 Task: Invite Team Member Softage.1@softage.net to Workspace Corporate Communications. Invite Team Member Softage.2@softage.net to Workspace Corporate Communications. Invite Team Member Softage.3@softage.net to Workspace Corporate Communications. Invite Team Member Softage.4@softage.net to Workspace Corporate Communications
Action: Mouse moved to (820, 122)
Screenshot: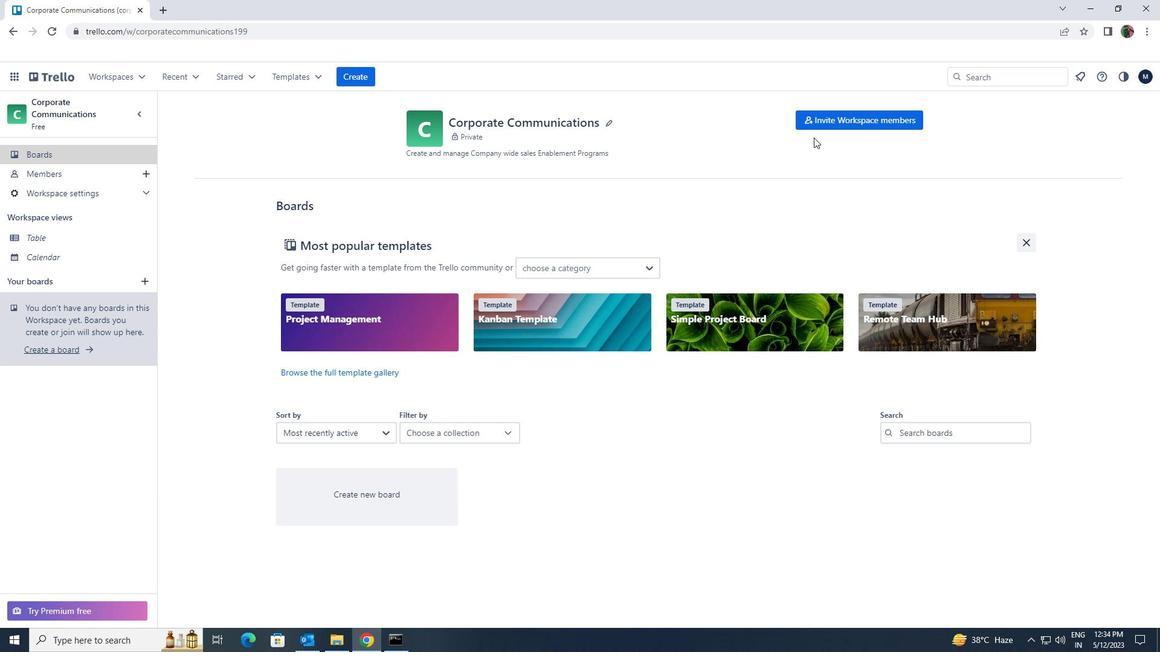 
Action: Mouse pressed left at (820, 122)
Screenshot: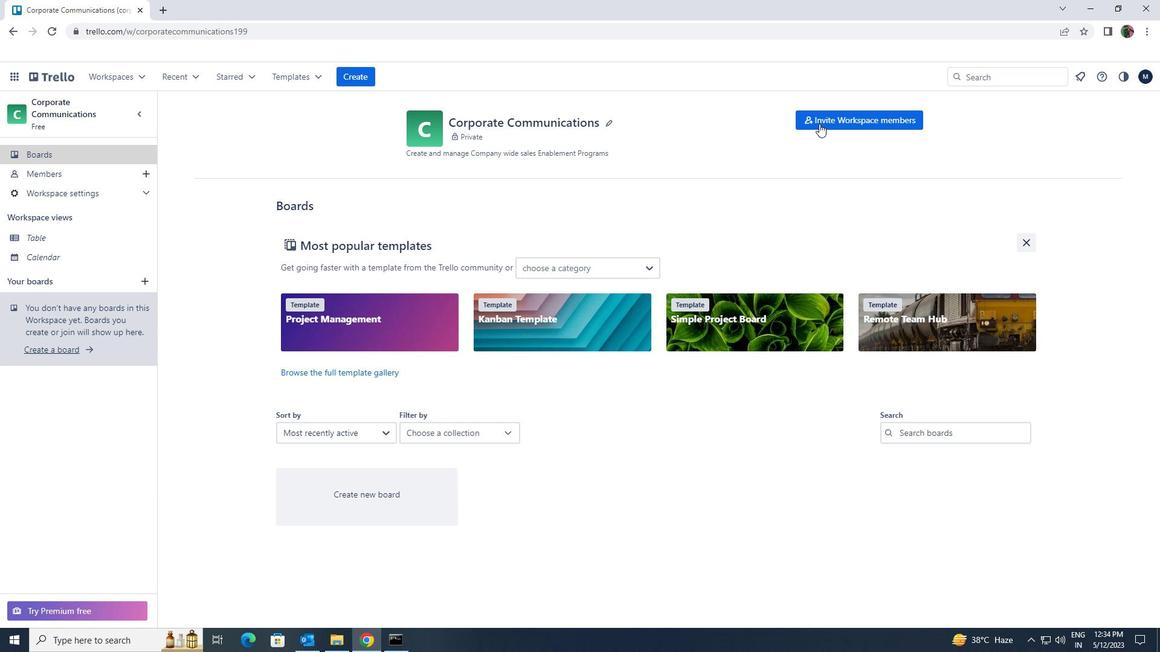 
Action: Key pressed softage.1<Key.shift>@SOFTAGE.NET
Screenshot: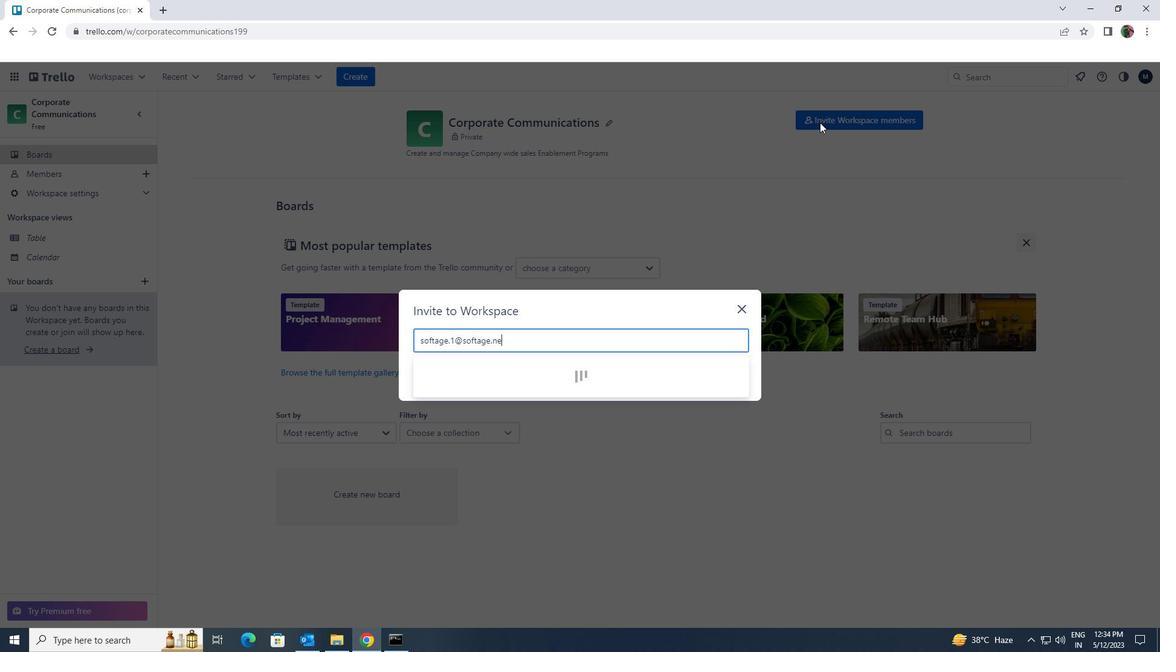 
Action: Mouse moved to (476, 371)
Screenshot: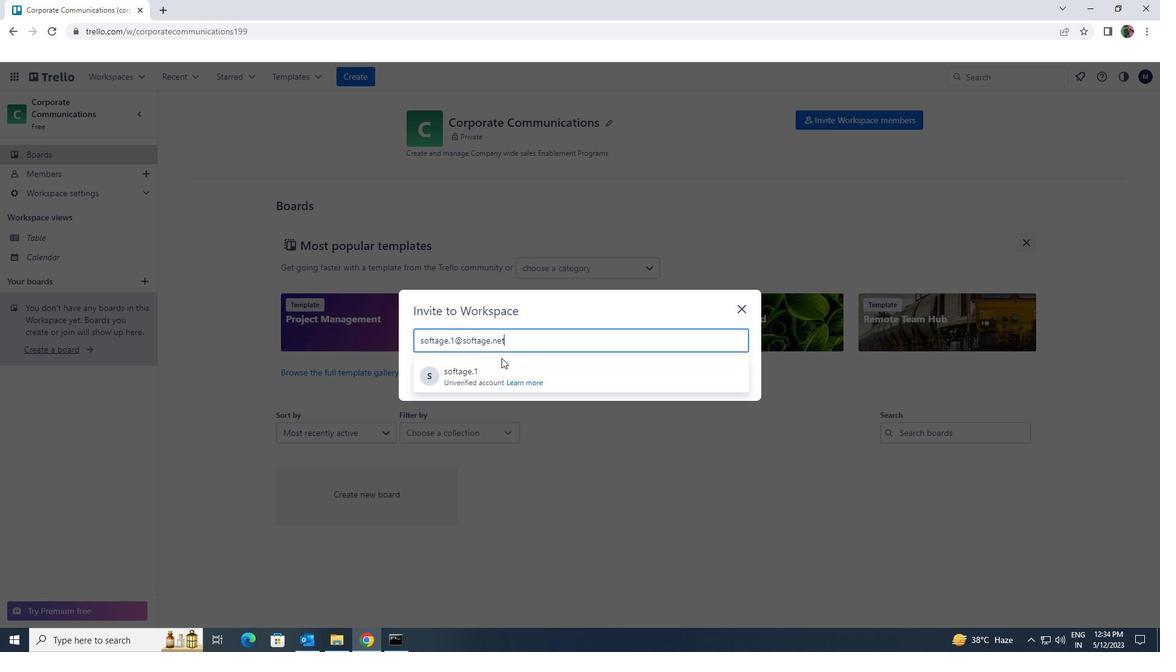 
Action: Mouse pressed left at (476, 371)
Screenshot: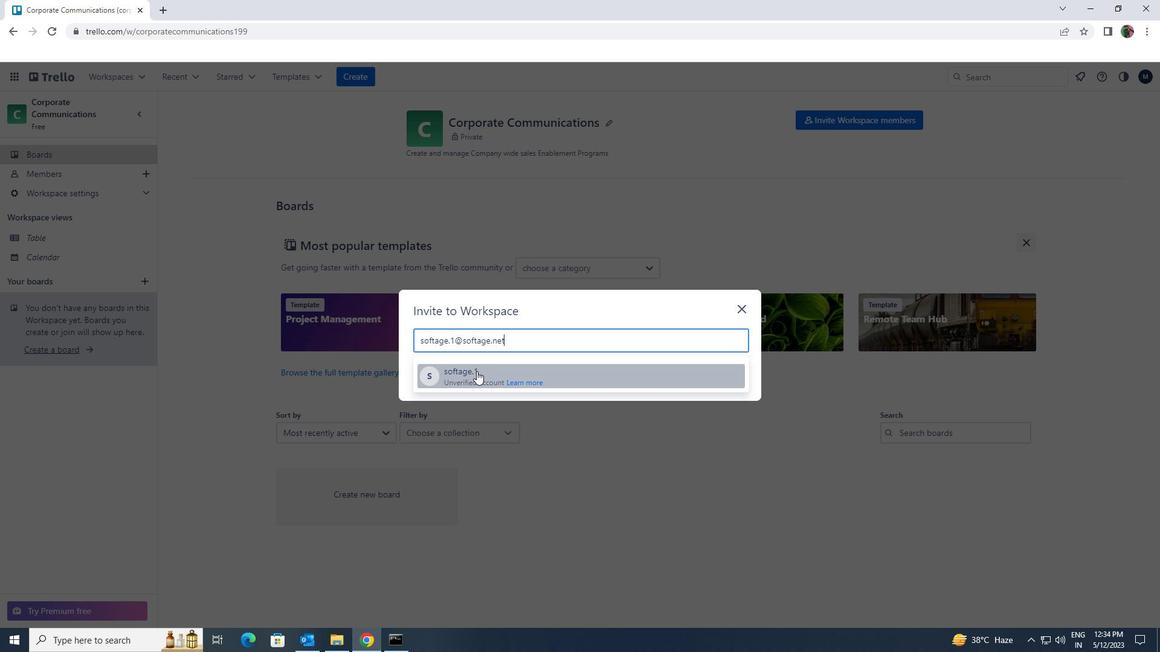 
Action: Key pressed SOFTAGE.2<Key.shift>@SOFTAGE.NET
Screenshot: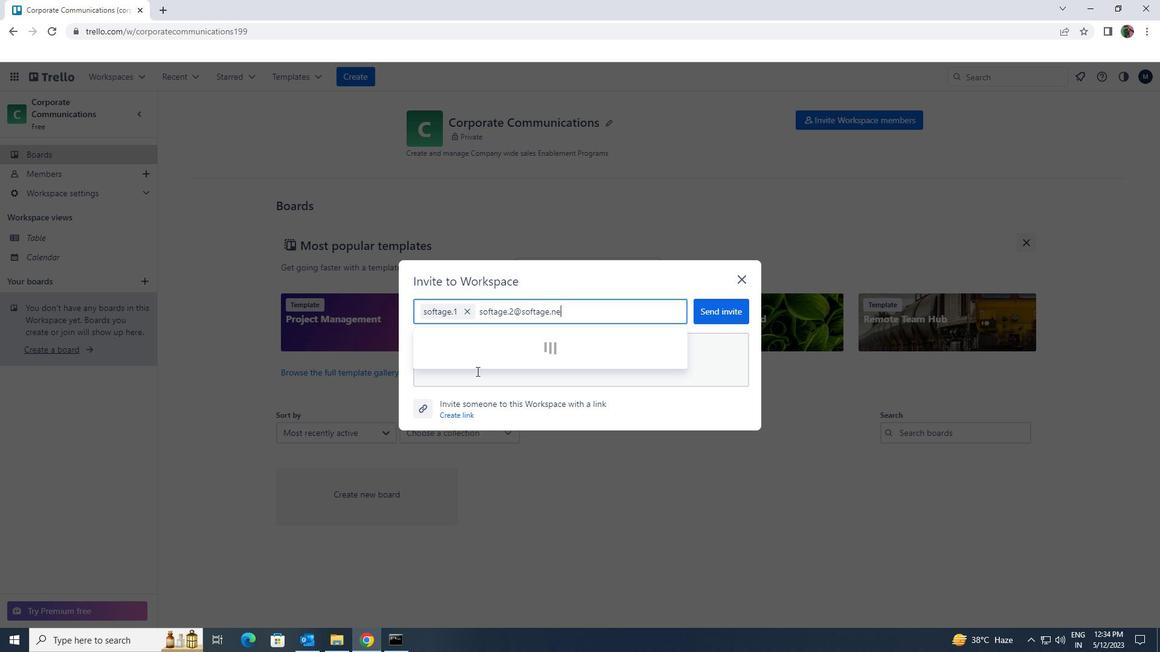 
Action: Mouse moved to (475, 342)
Screenshot: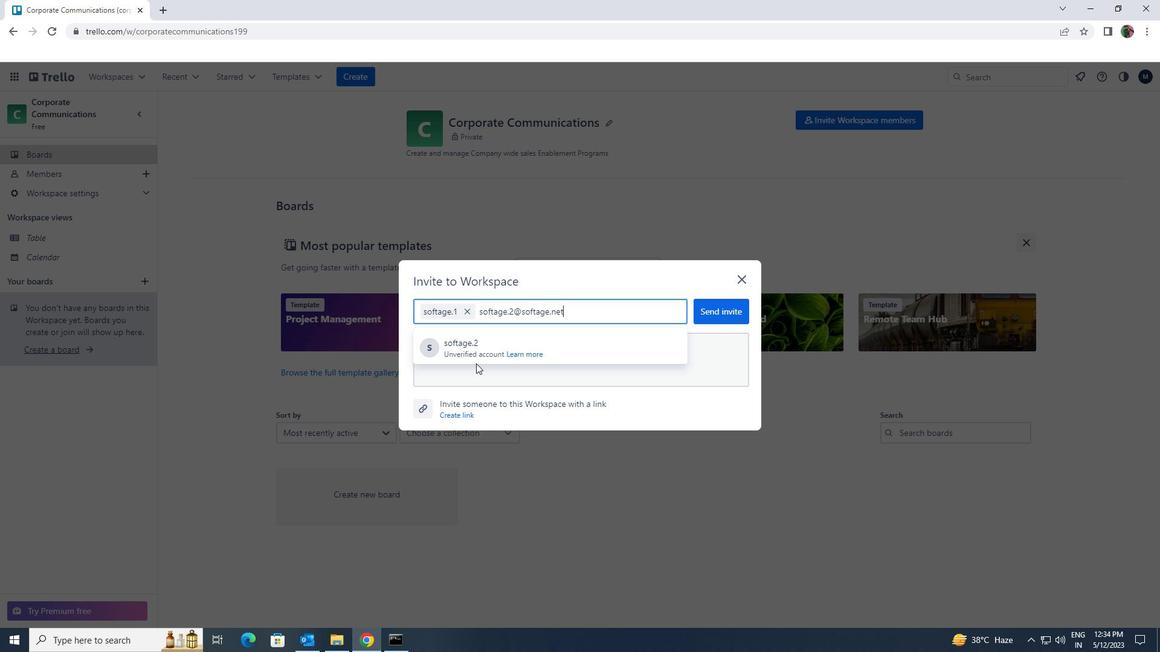 
Action: Mouse pressed left at (475, 342)
Screenshot: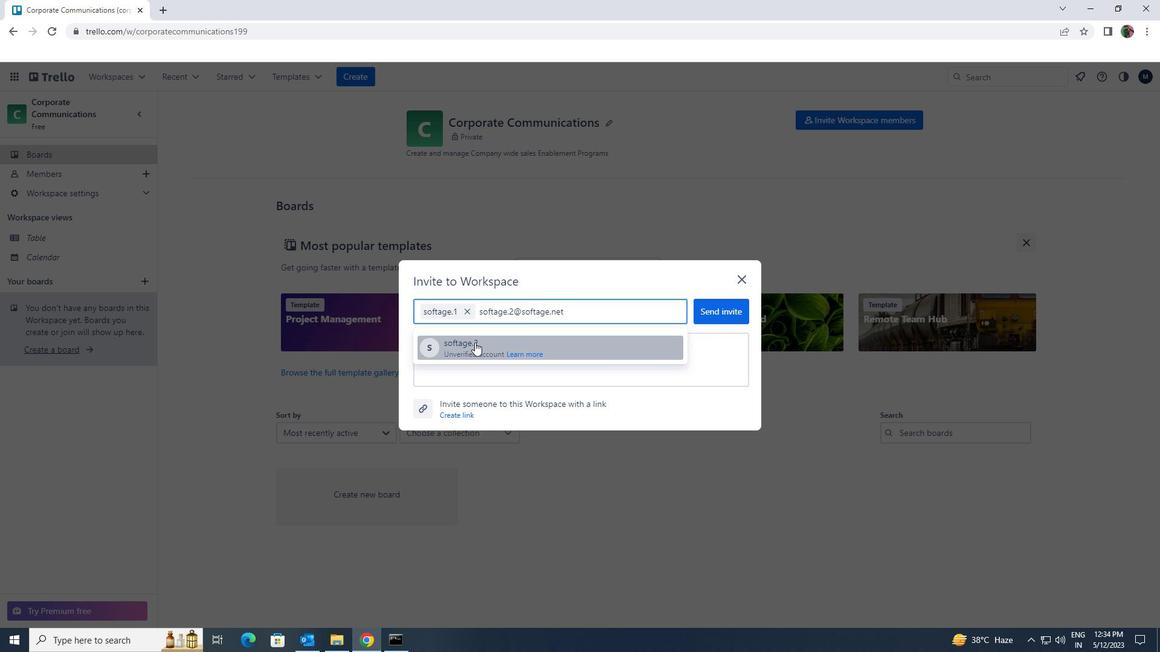 
Action: Key pressed SOFTAH<Key.backspace>GE.3<Key.shift>@SOFTAGE.NET
Screenshot: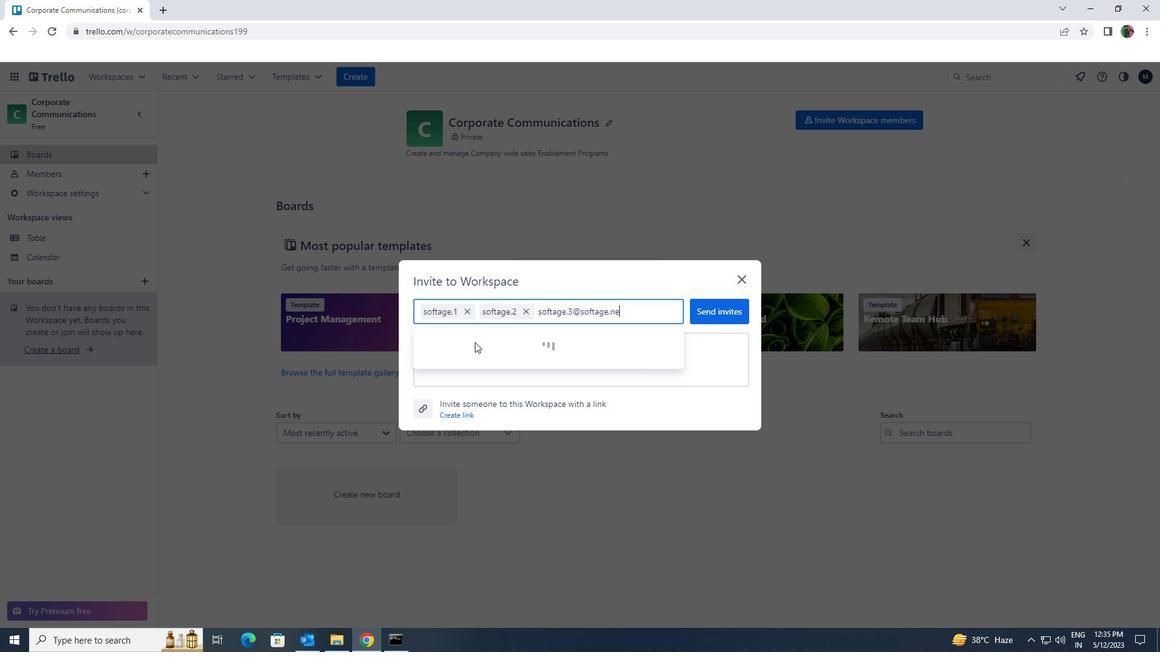 
Action: Mouse pressed left at (475, 342)
Screenshot: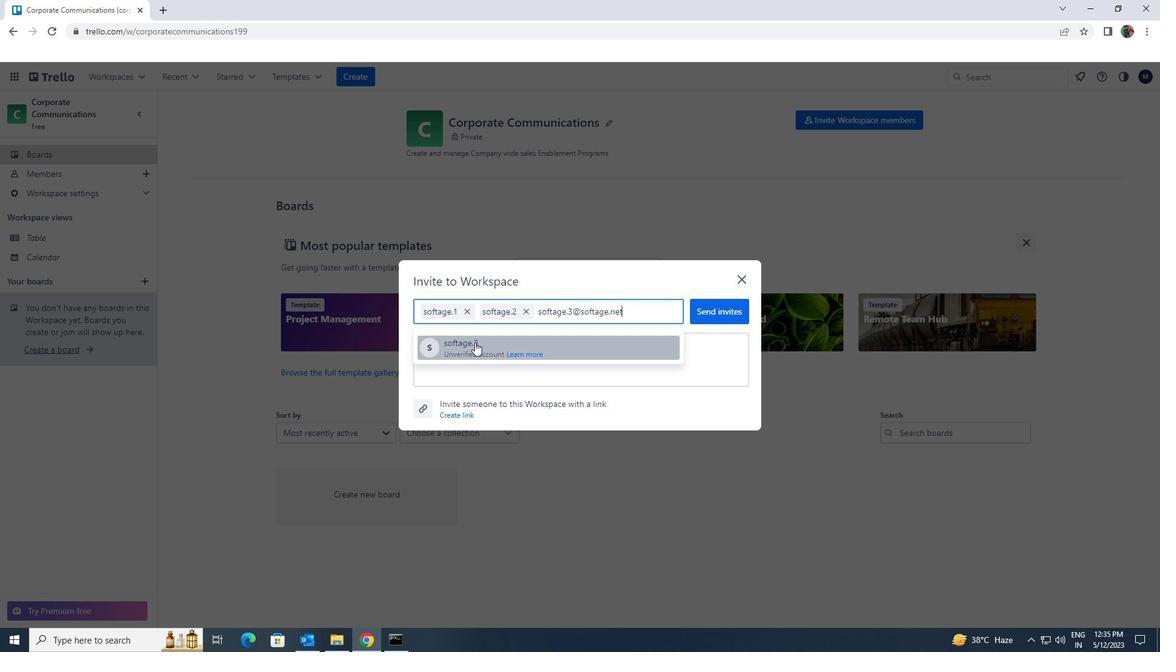 
Action: Key pressed SOFATGE.4<Key.shift>@
Screenshot: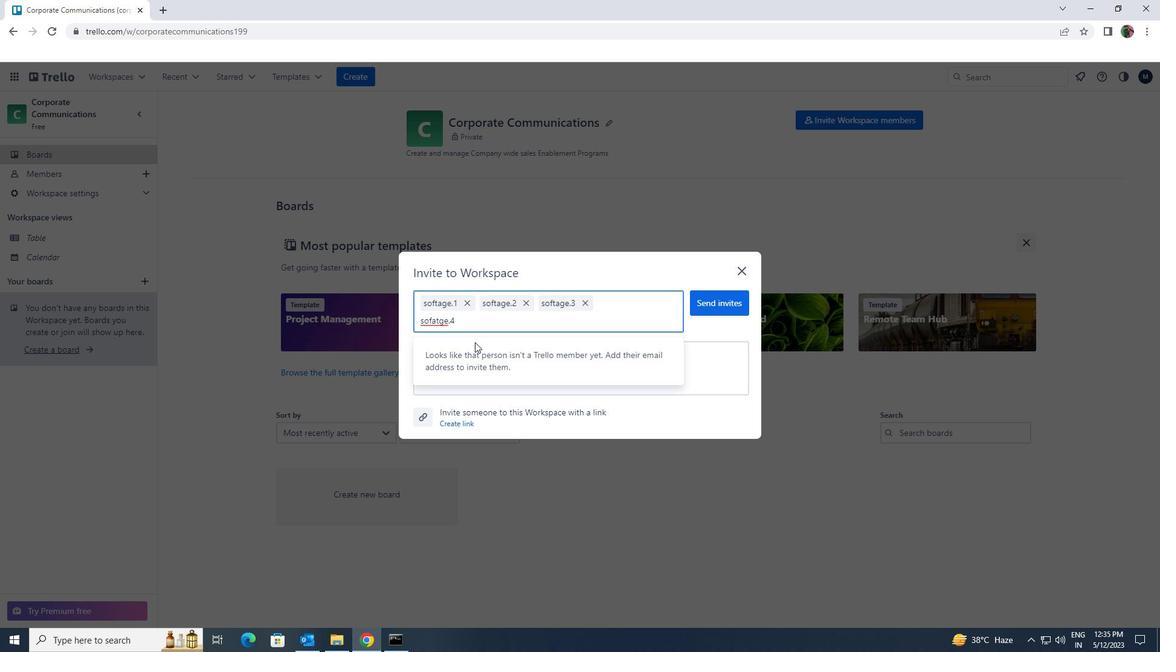 
Action: Mouse moved to (437, 324)
Screenshot: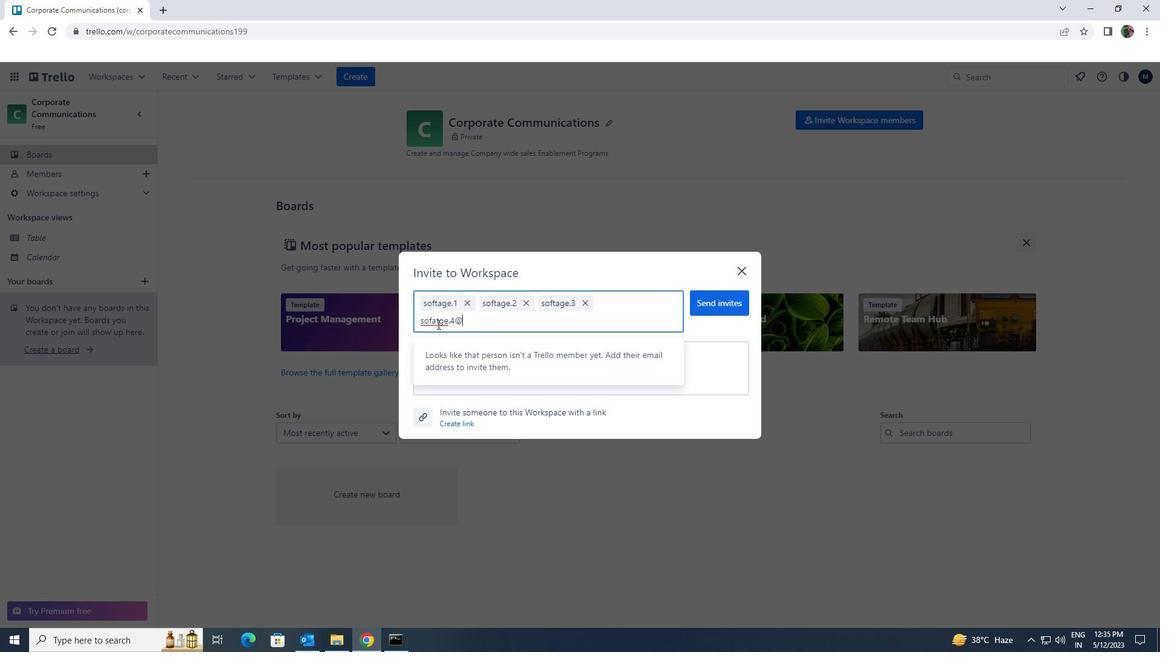 
Action: Mouse pressed left at (437, 324)
Screenshot: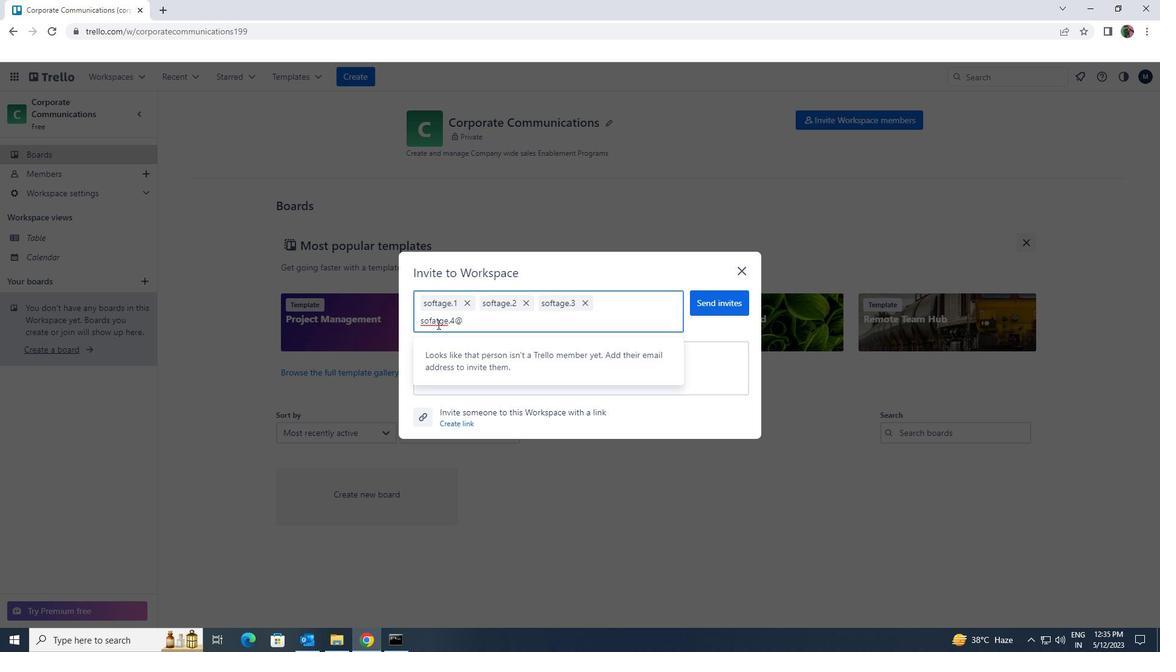 
Action: Mouse moved to (441, 322)
Screenshot: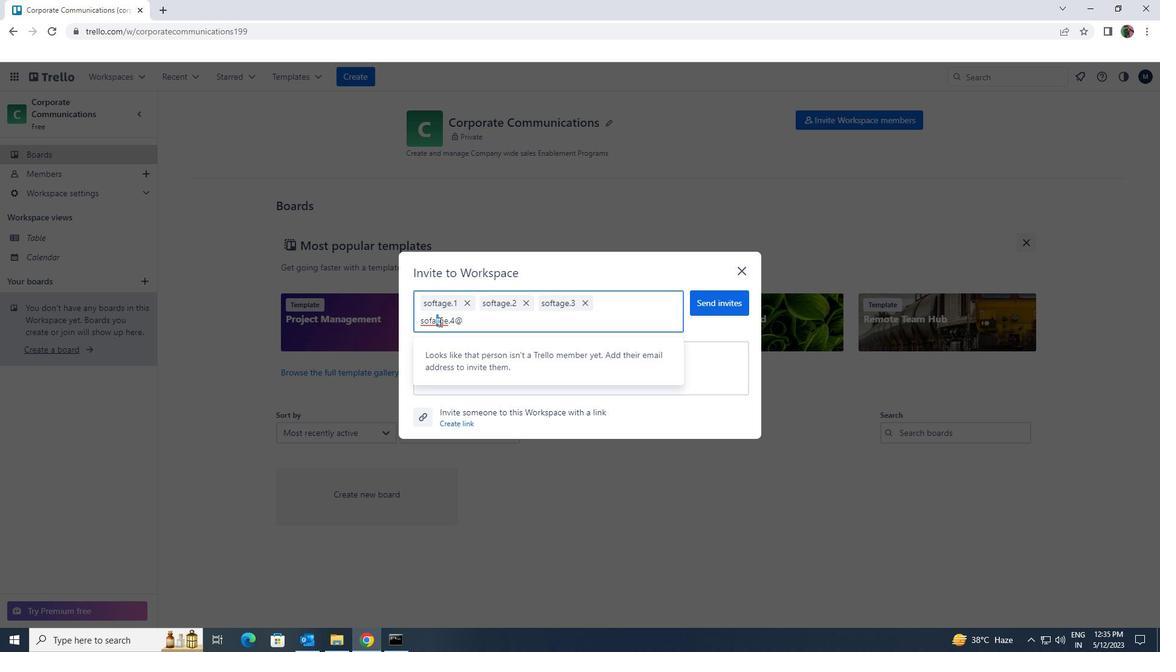 
Action: Key pressed <Key.backspace>G
Screenshot: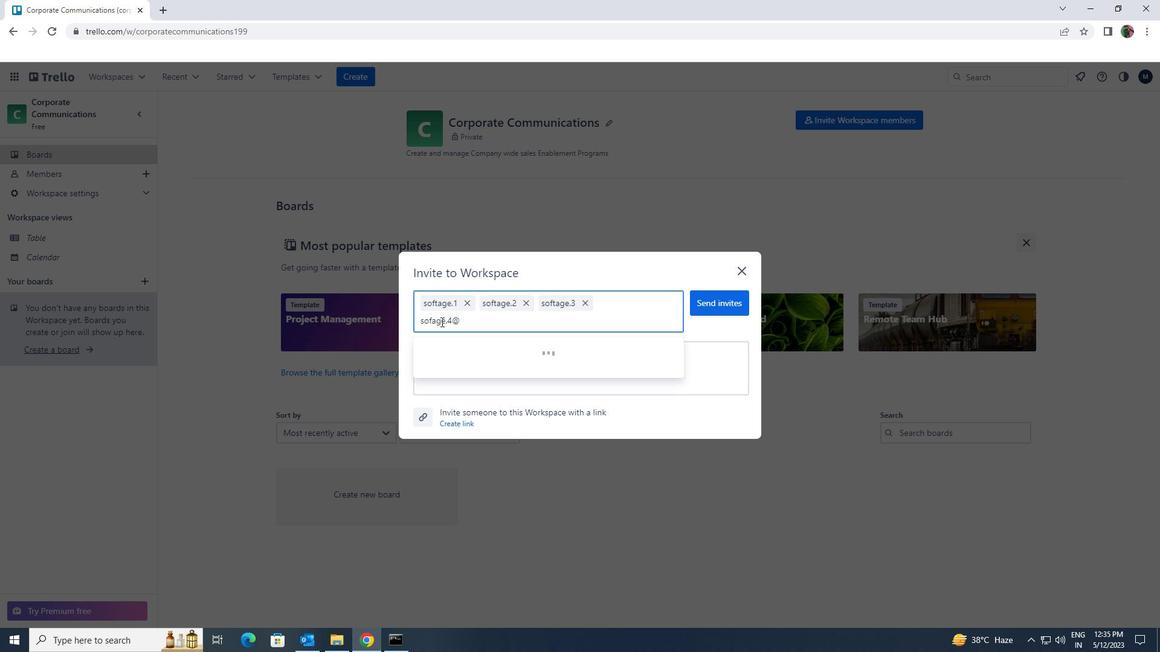 
Action: Mouse moved to (470, 321)
Screenshot: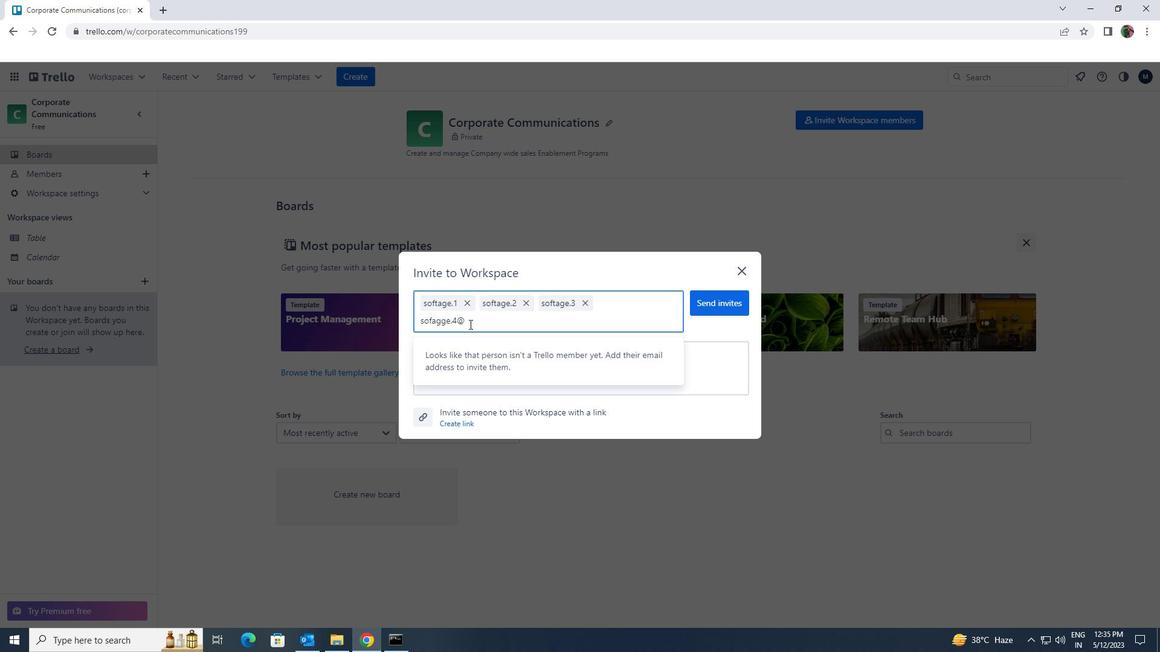 
Action: Mouse pressed left at (470, 321)
Screenshot: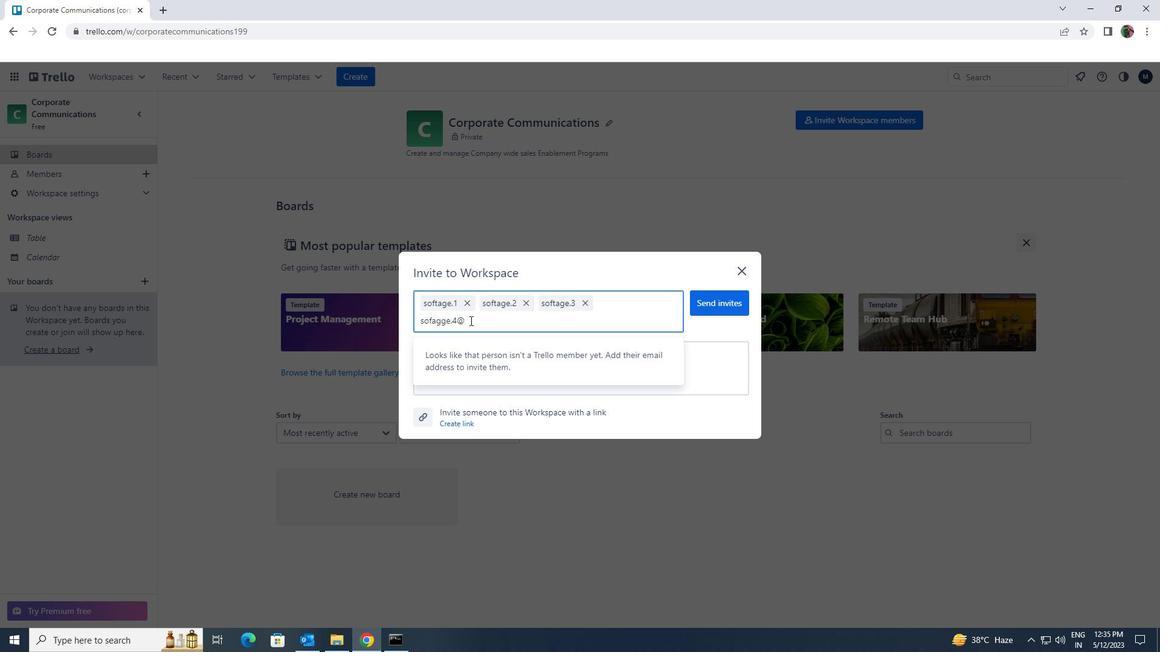 
Action: Key pressed SOFTAGE.NET
Screenshot: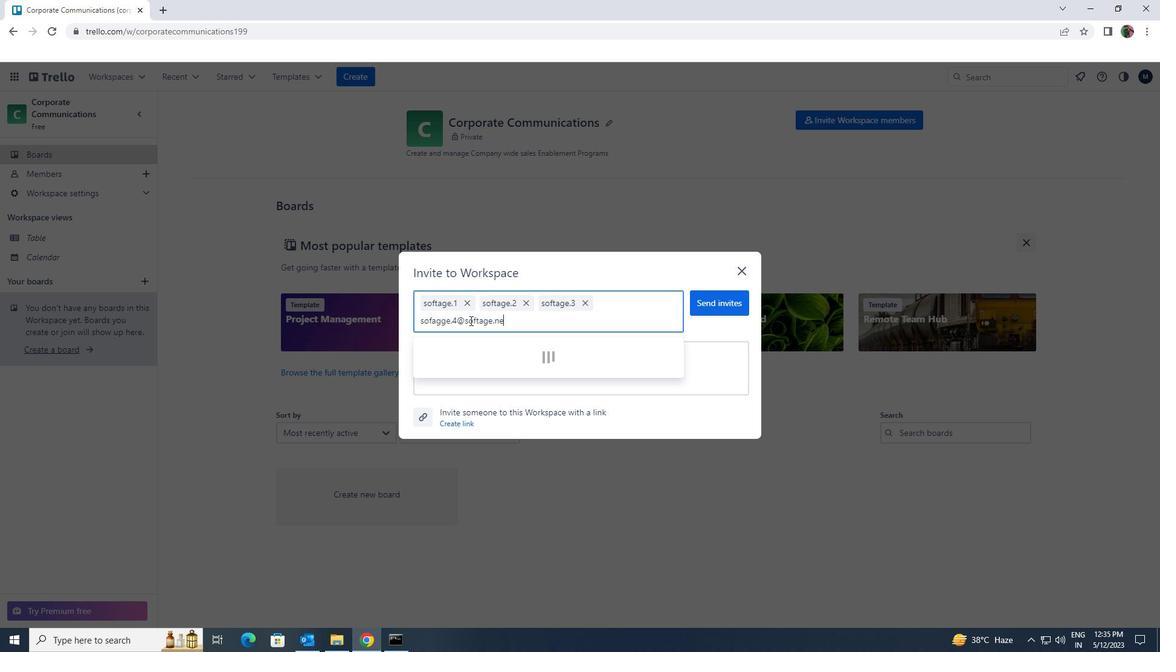
Action: Mouse moved to (479, 358)
Screenshot: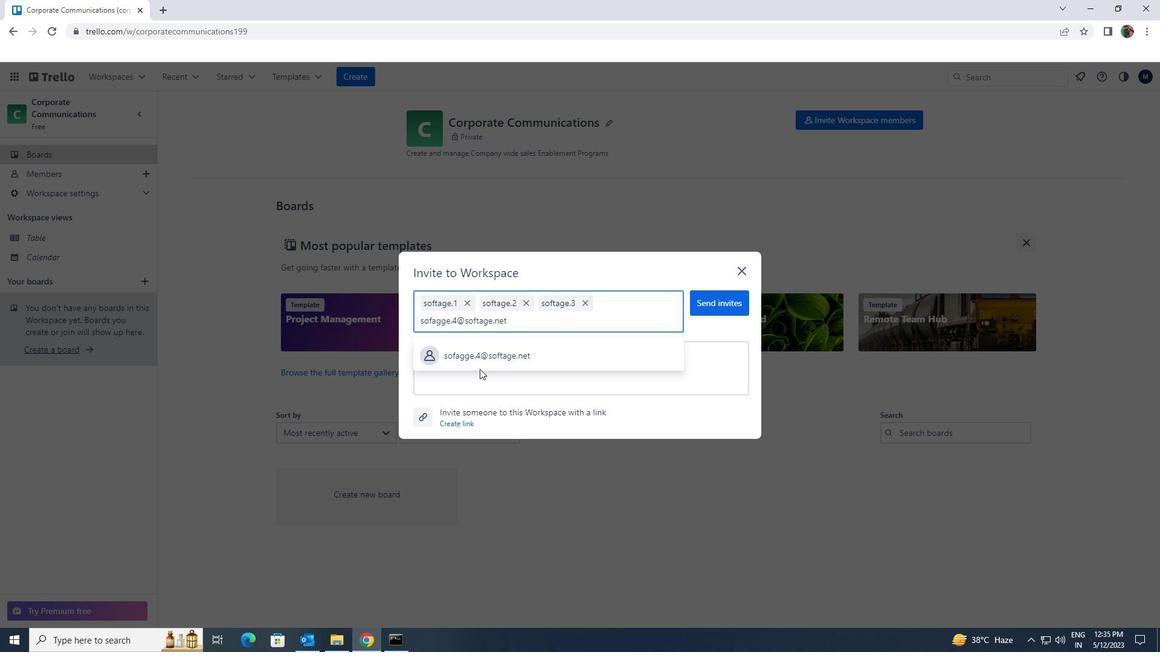
Action: Mouse pressed left at (479, 358)
Screenshot: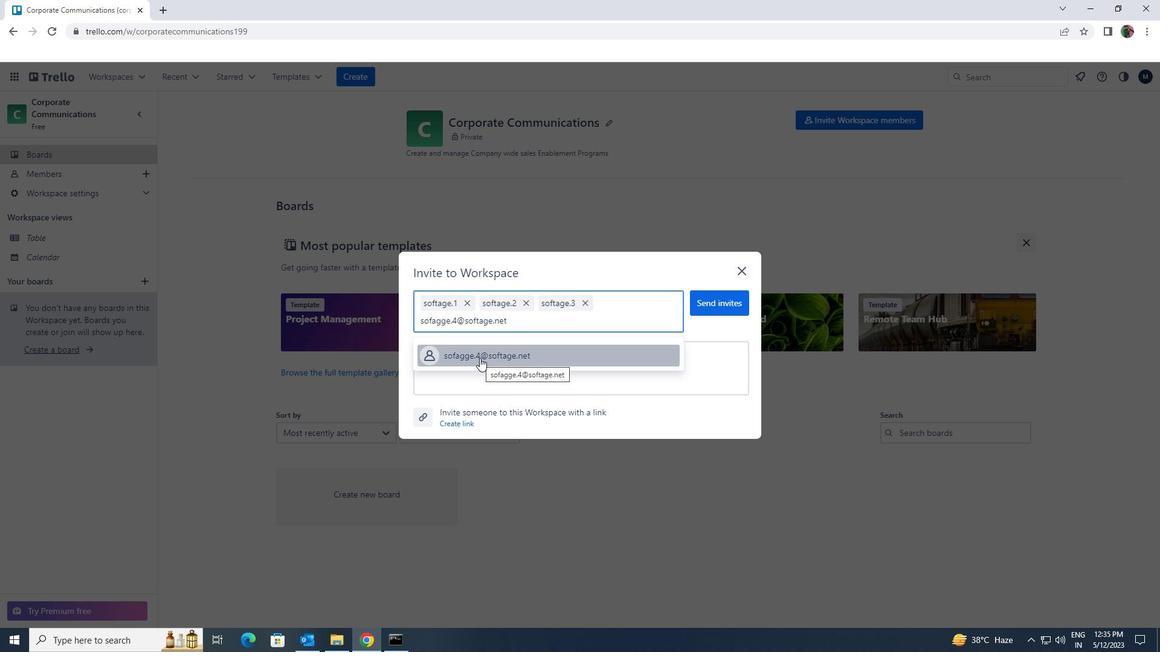 
Action: Mouse moved to (699, 307)
Screenshot: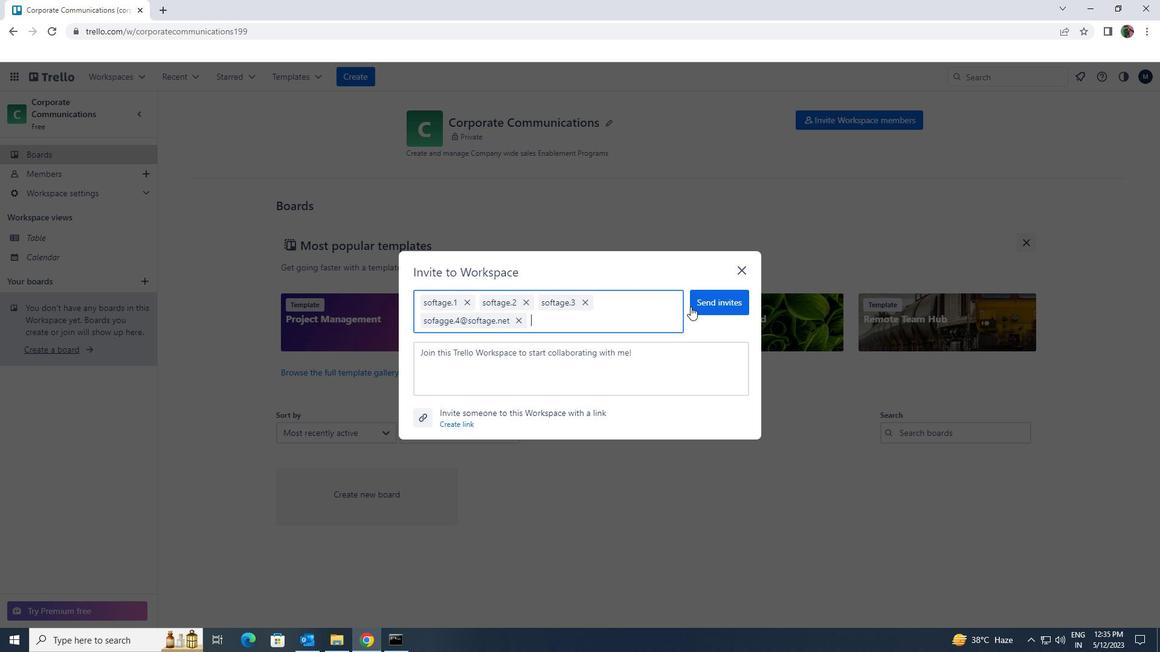 
Action: Mouse pressed left at (699, 307)
Screenshot: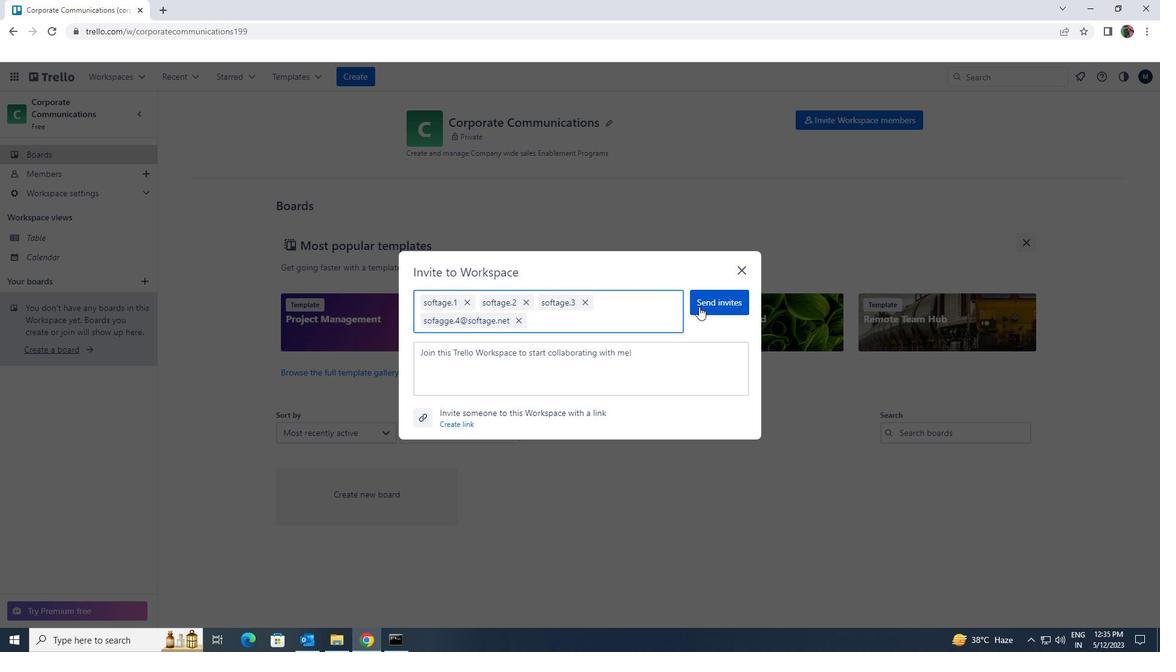 
Action: Mouse moved to (699, 307)
Screenshot: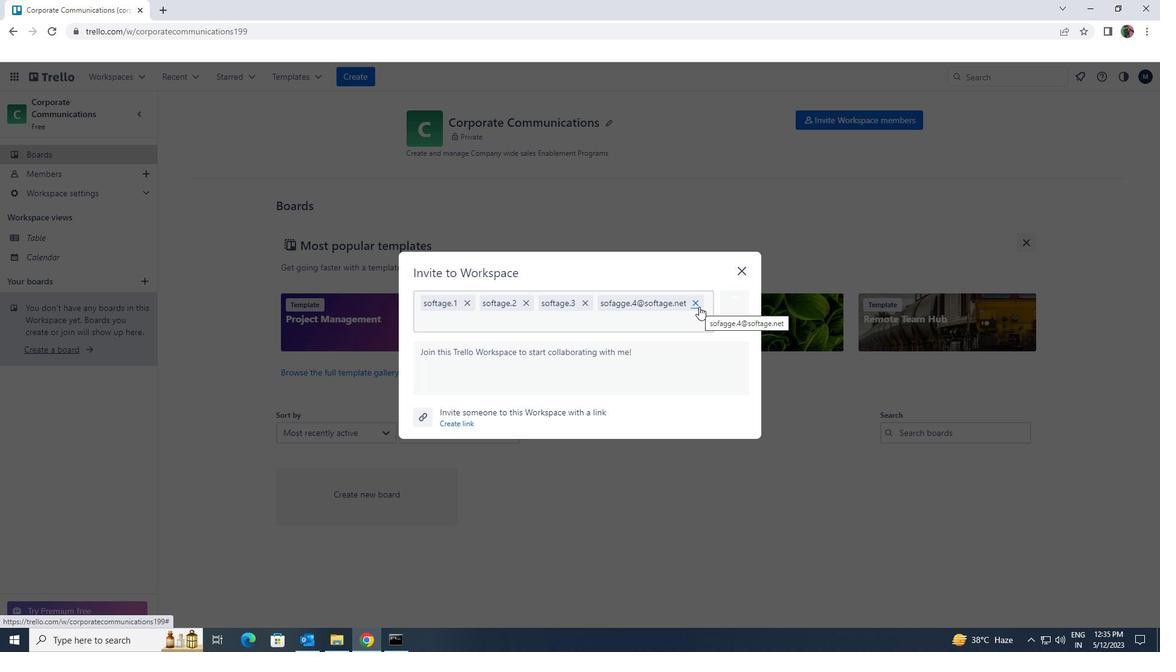 
